 Task: Look for properties that are listed on Redfin for more than 90 days.
Action: Mouse moved to (773, 68)
Screenshot: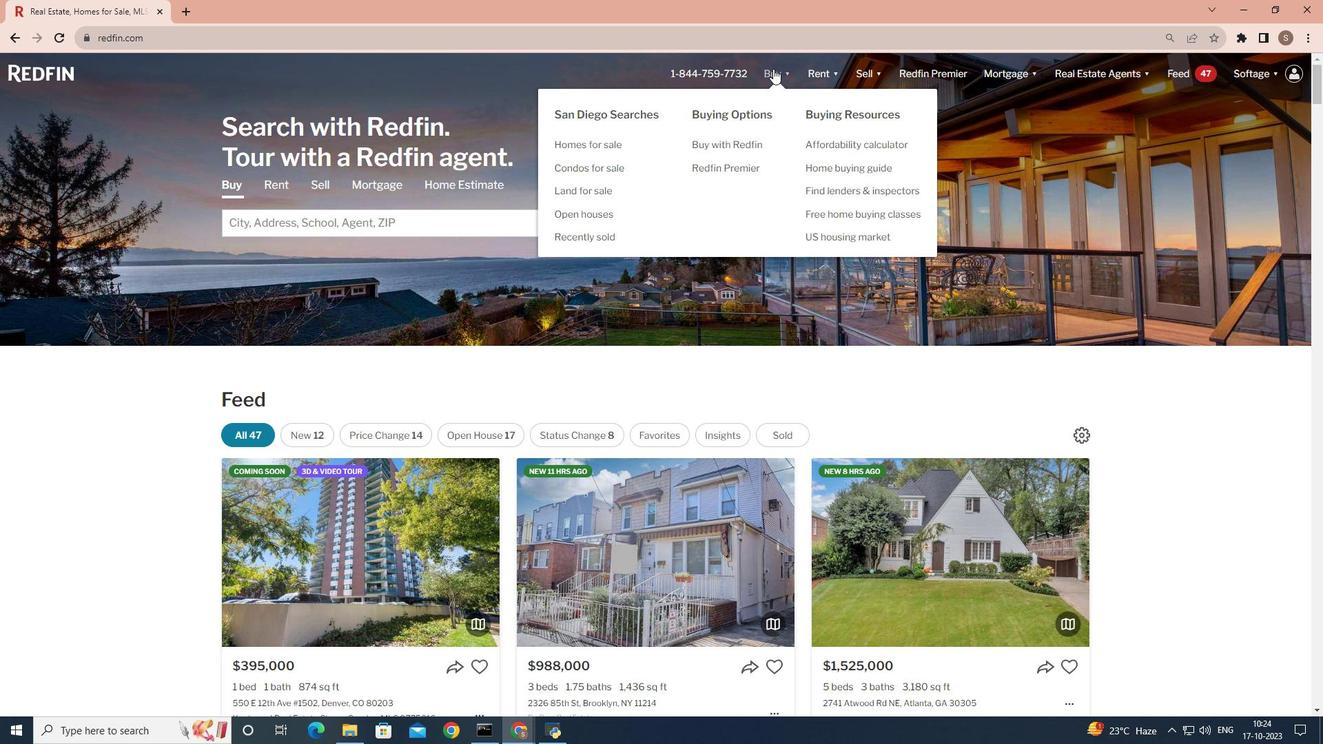 
Action: Mouse pressed left at (773, 68)
Screenshot: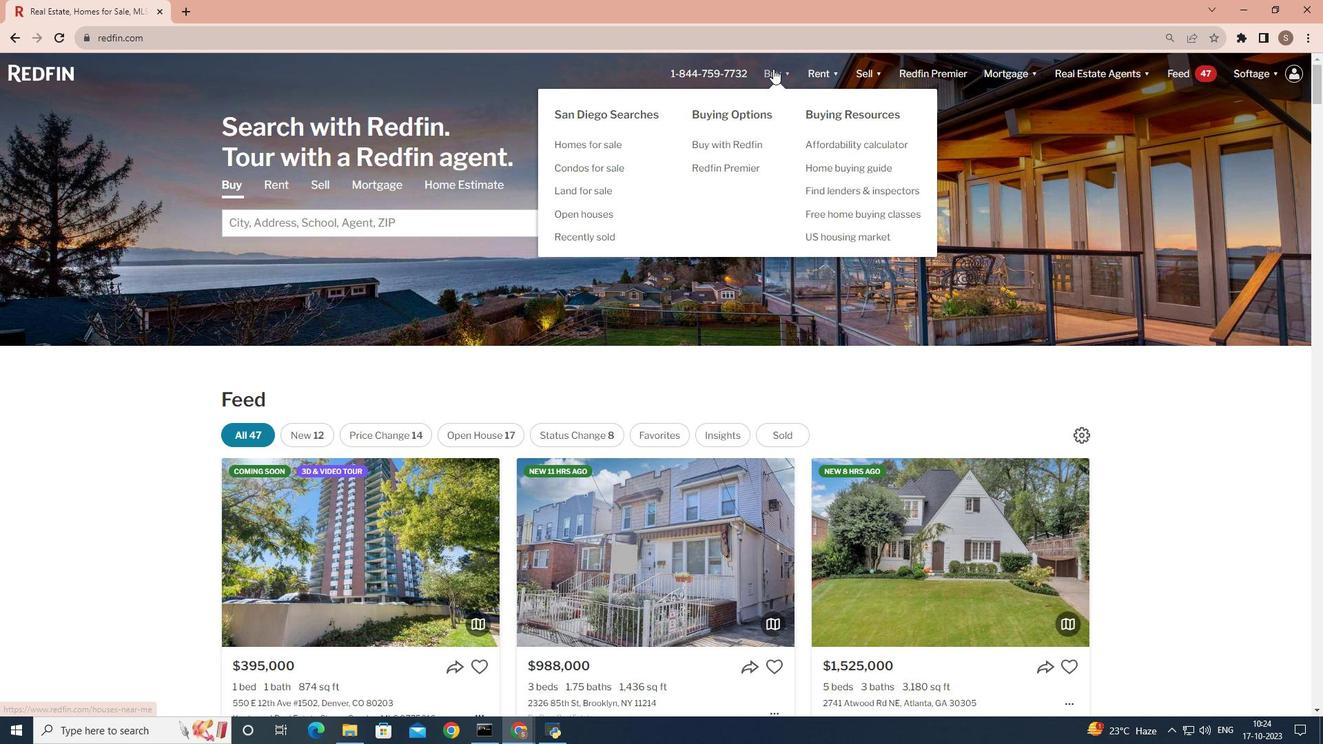
Action: Mouse moved to (343, 290)
Screenshot: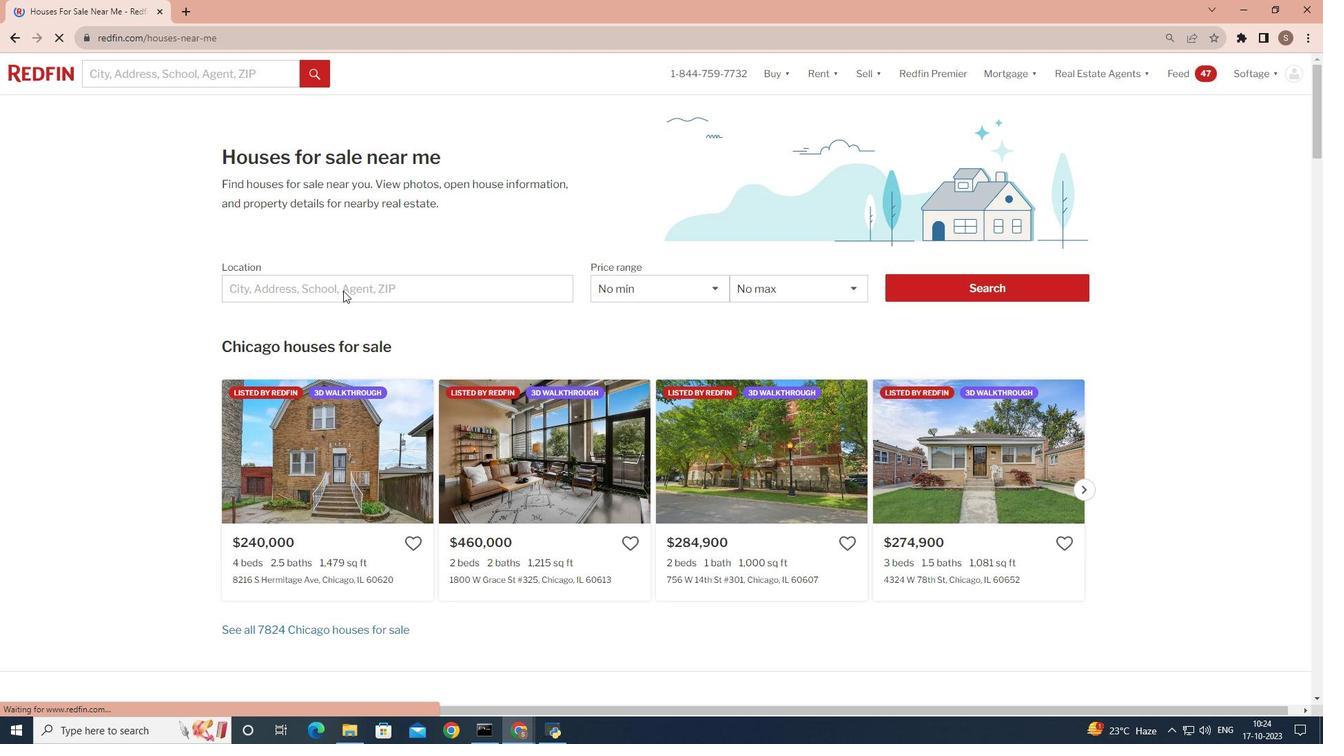 
Action: Mouse pressed left at (343, 290)
Screenshot: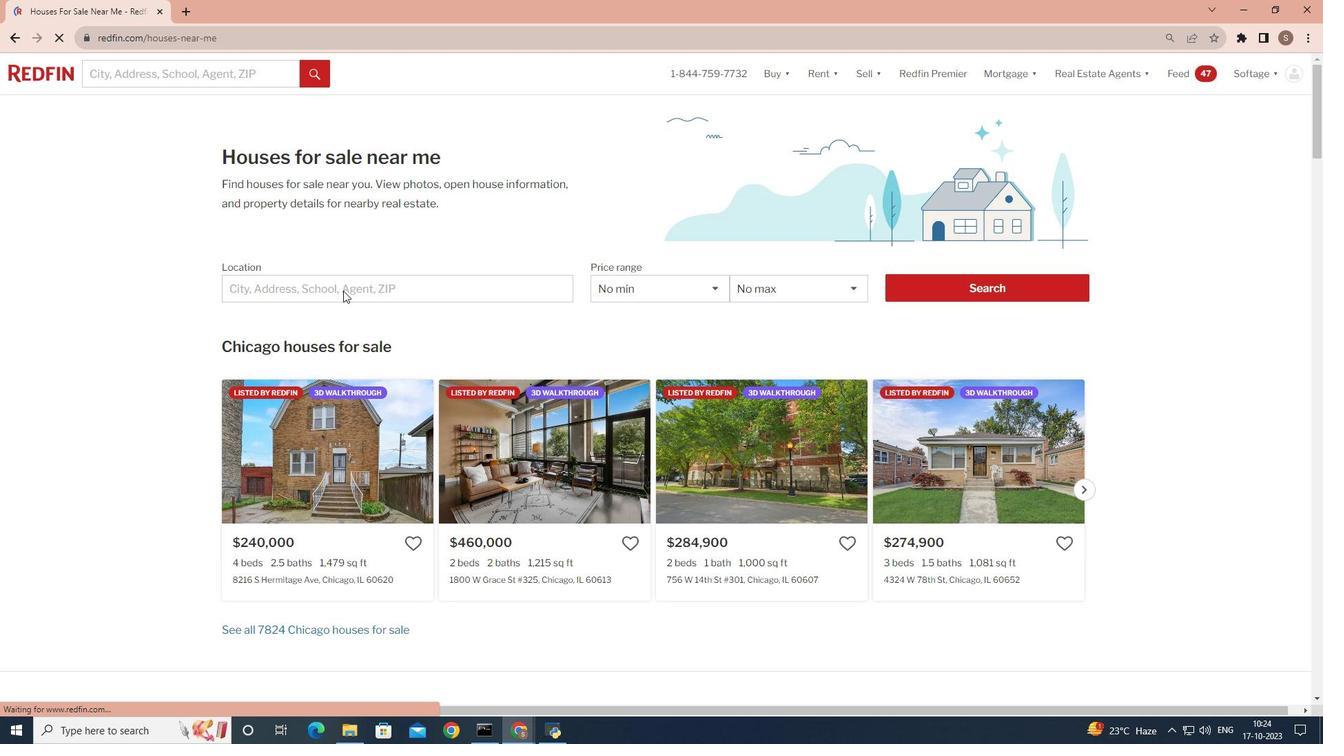 
Action: Mouse moved to (337, 286)
Screenshot: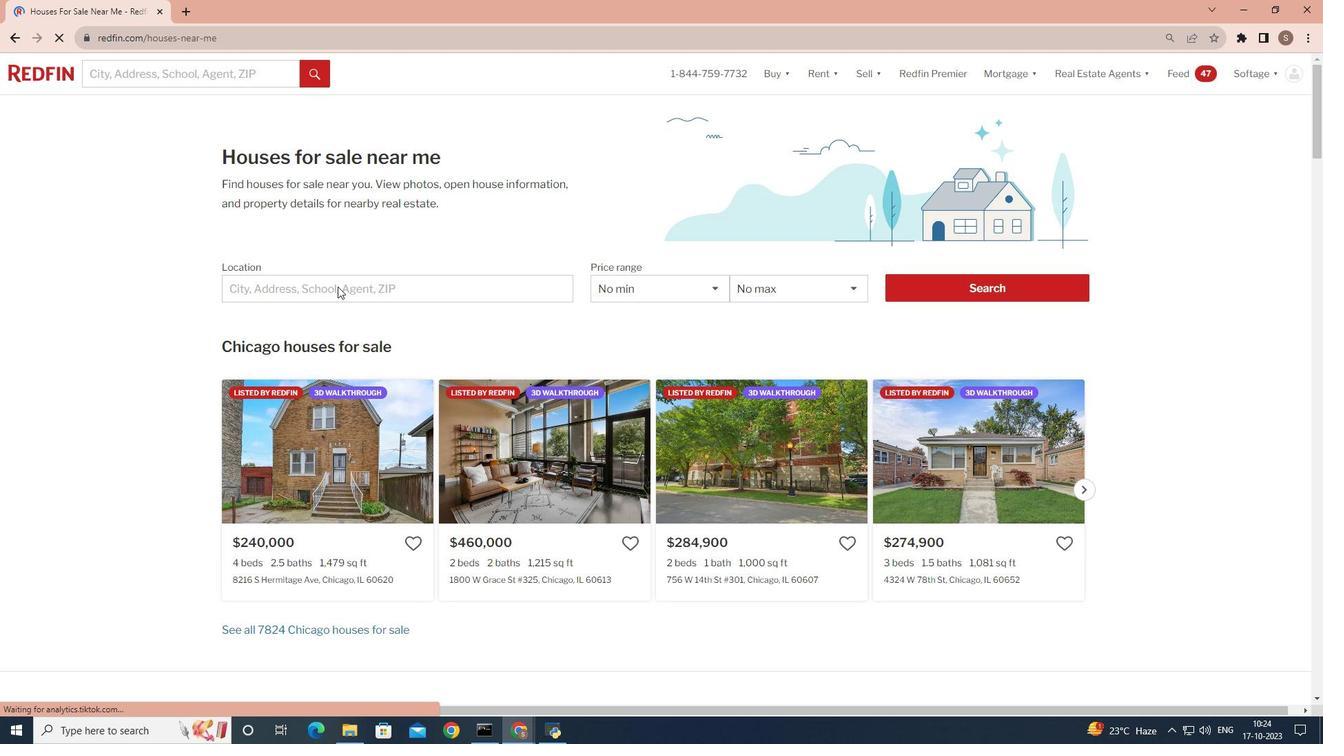 
Action: Mouse pressed left at (337, 286)
Screenshot: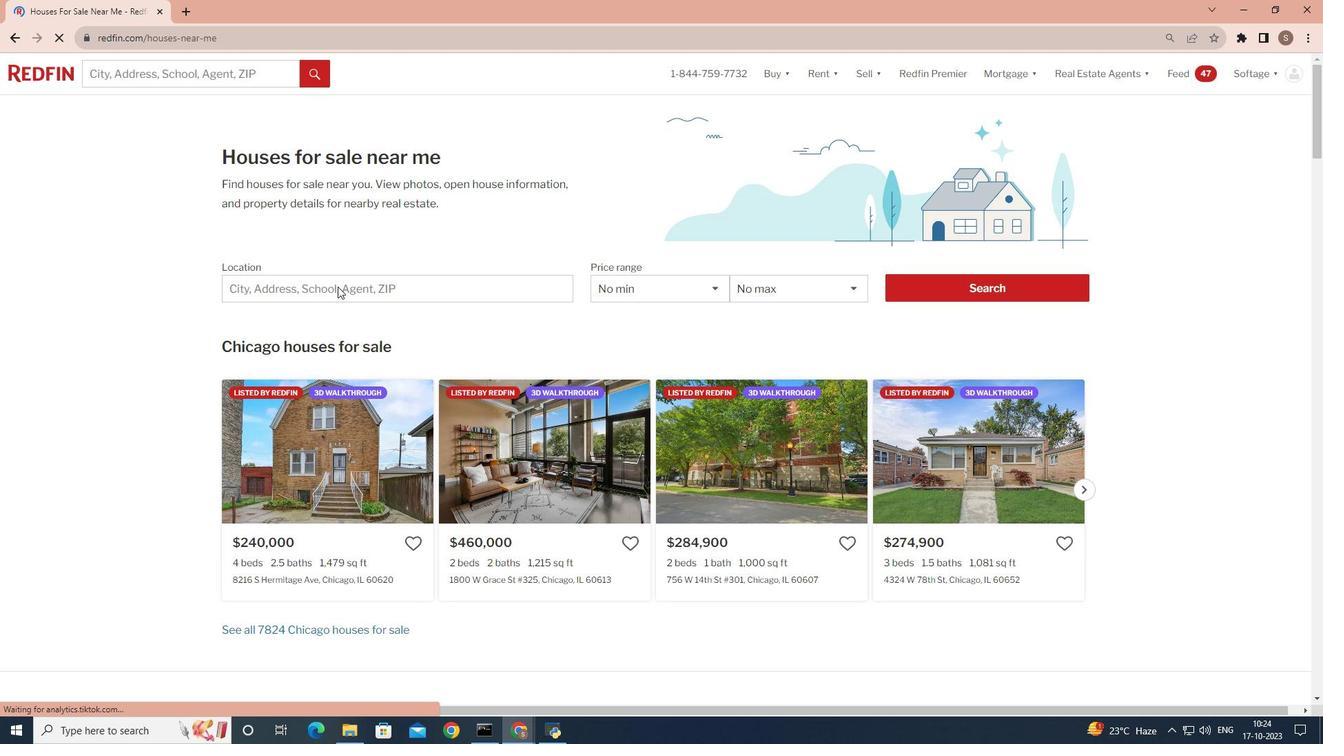 
Action: Mouse moved to (337, 286)
Screenshot: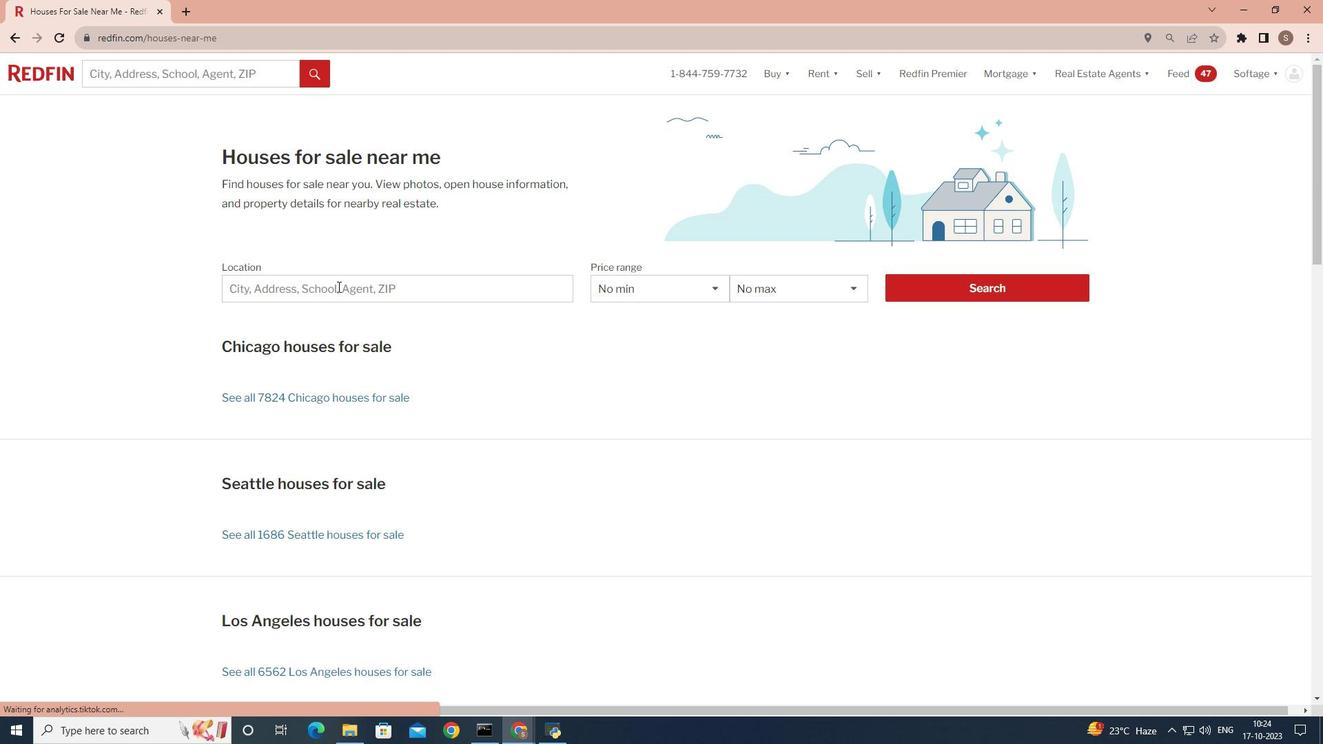 
Action: Mouse pressed left at (337, 286)
Screenshot: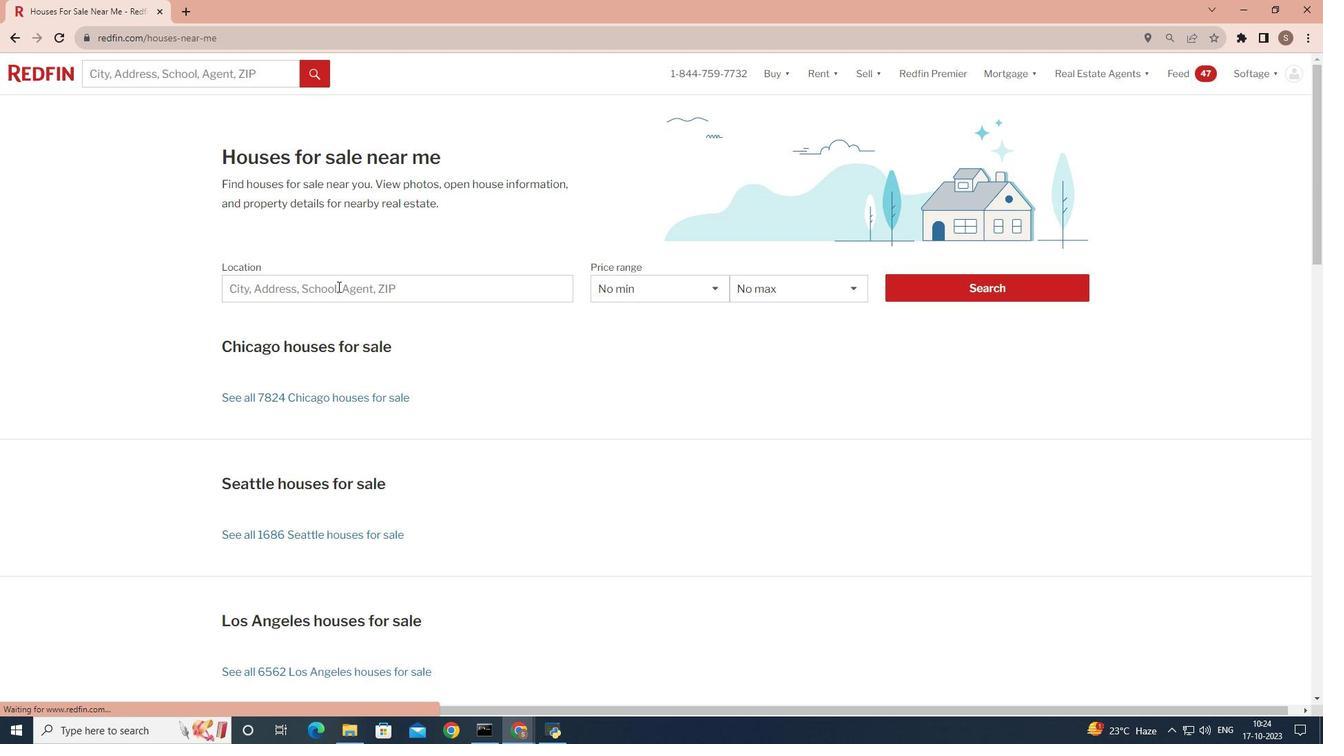 
Action: Key pressed <Key.shift>San<Key.space><Key.shift>Diego
Screenshot: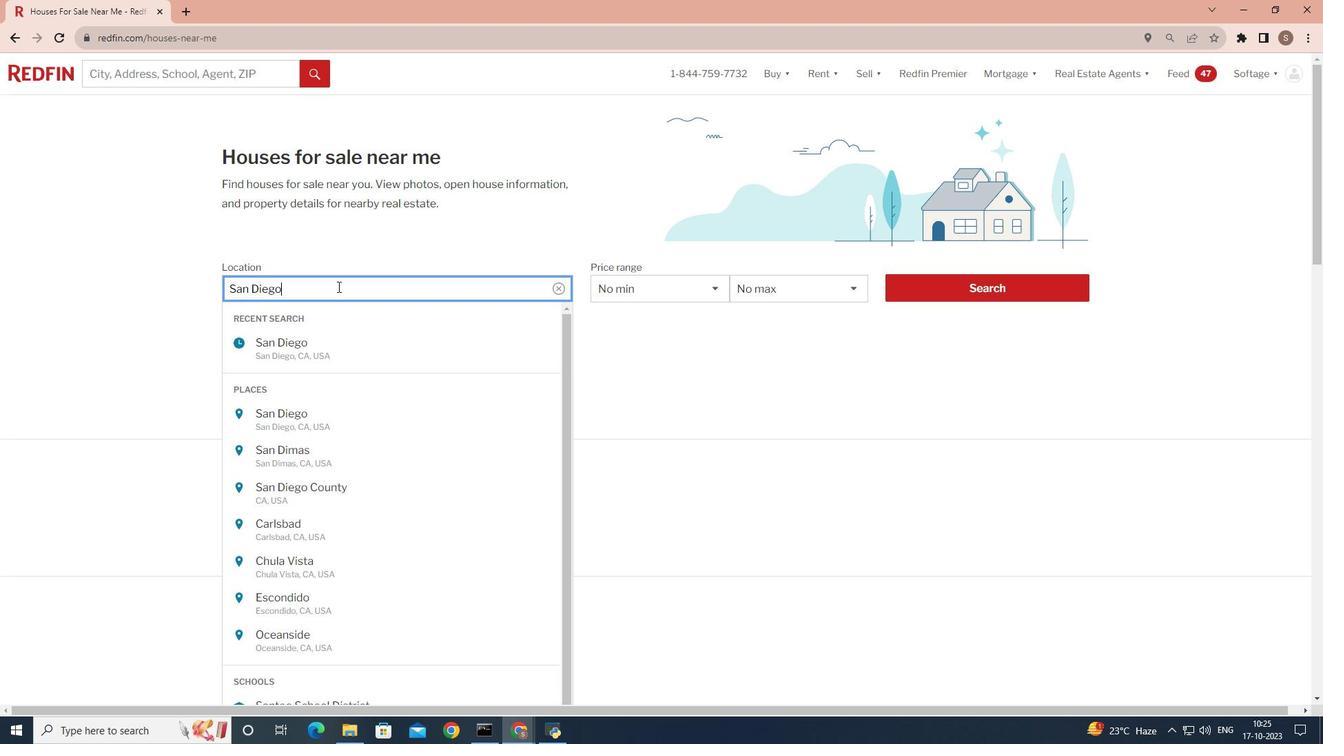 
Action: Mouse moved to (992, 276)
Screenshot: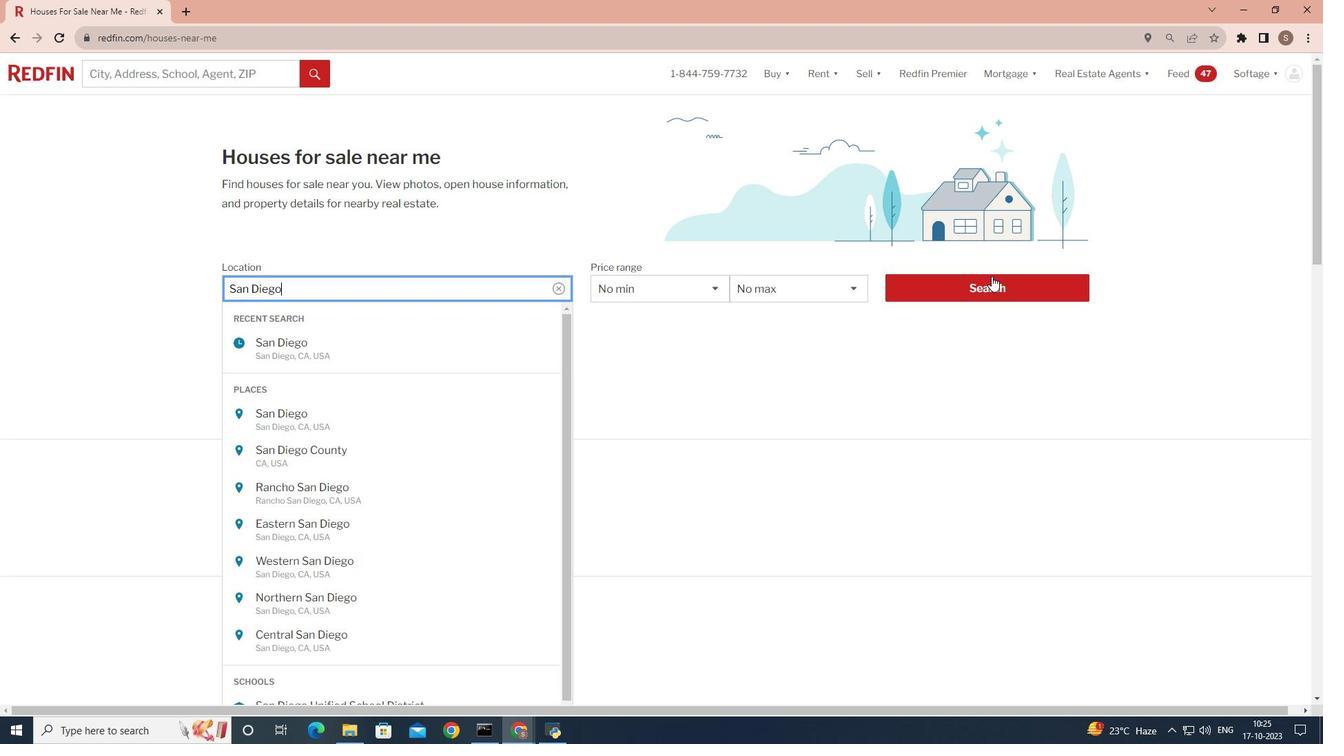 
Action: Mouse pressed left at (992, 276)
Screenshot: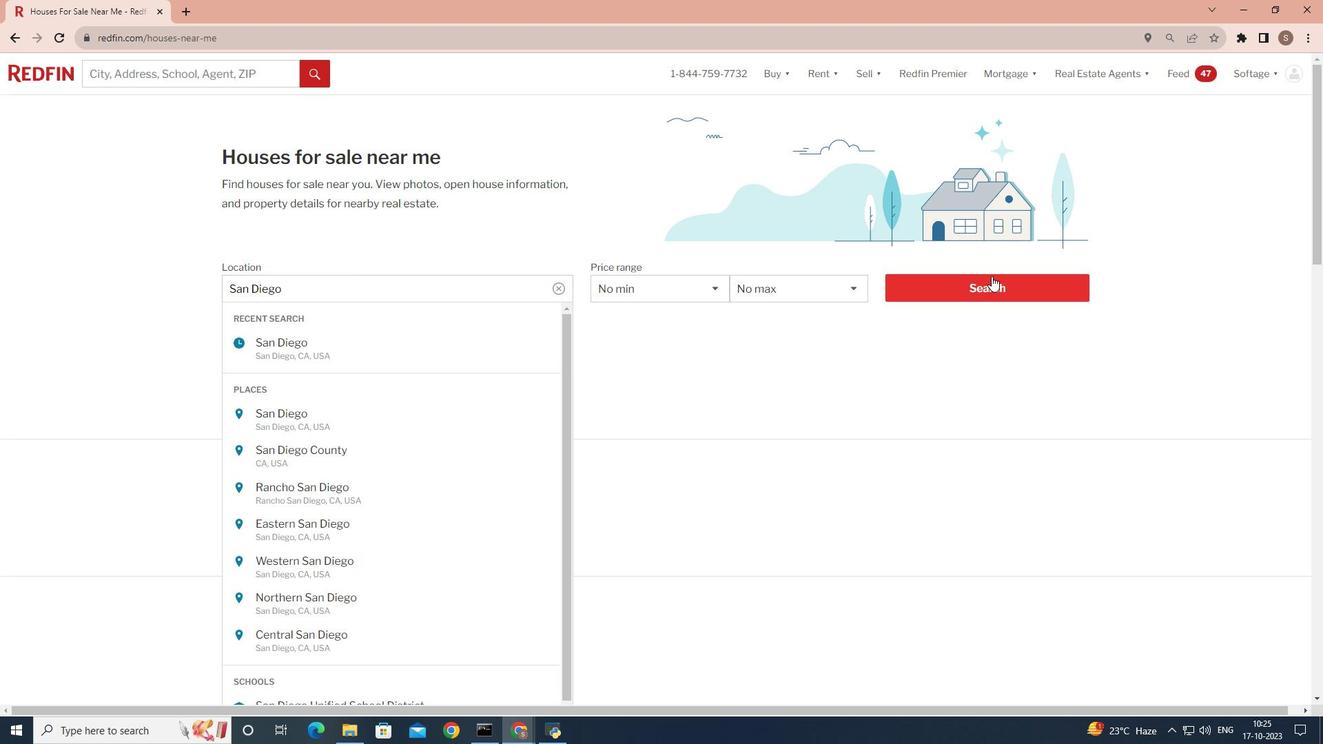 
Action: Mouse moved to (1001, 282)
Screenshot: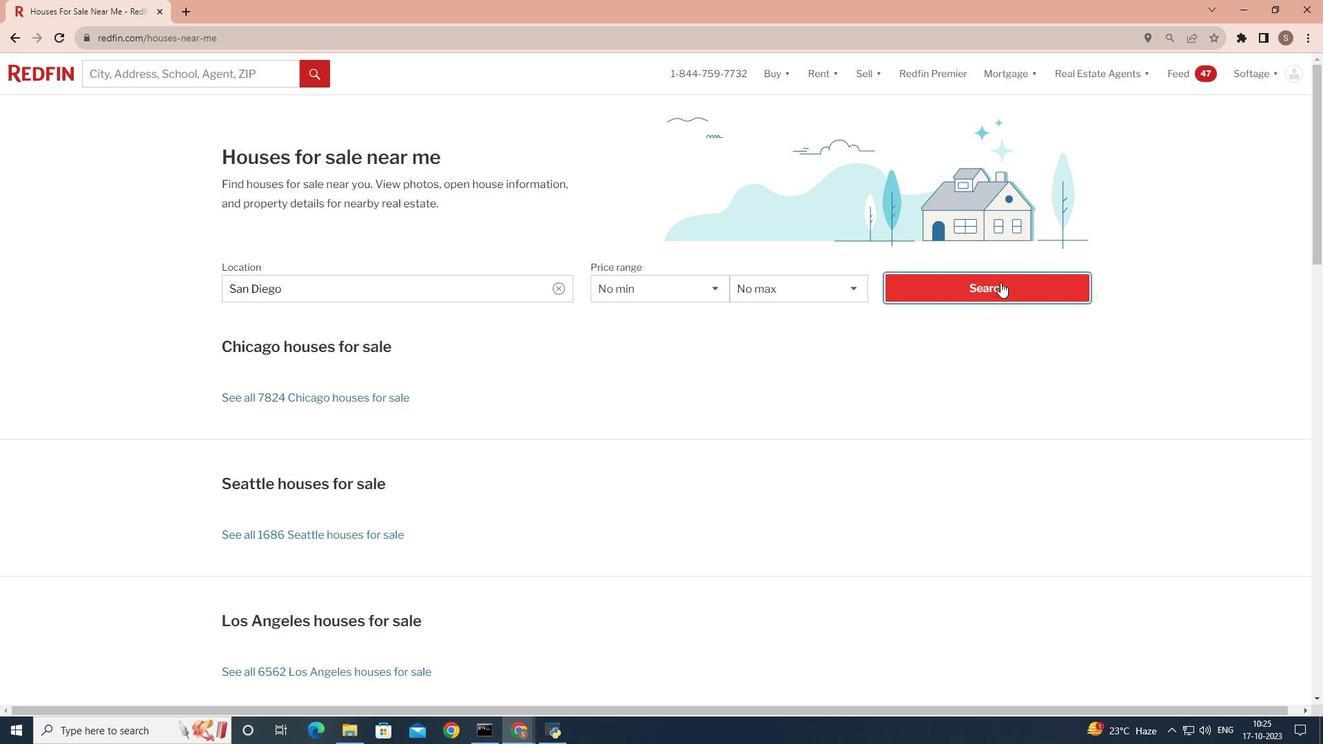 
Action: Mouse pressed left at (1001, 282)
Screenshot: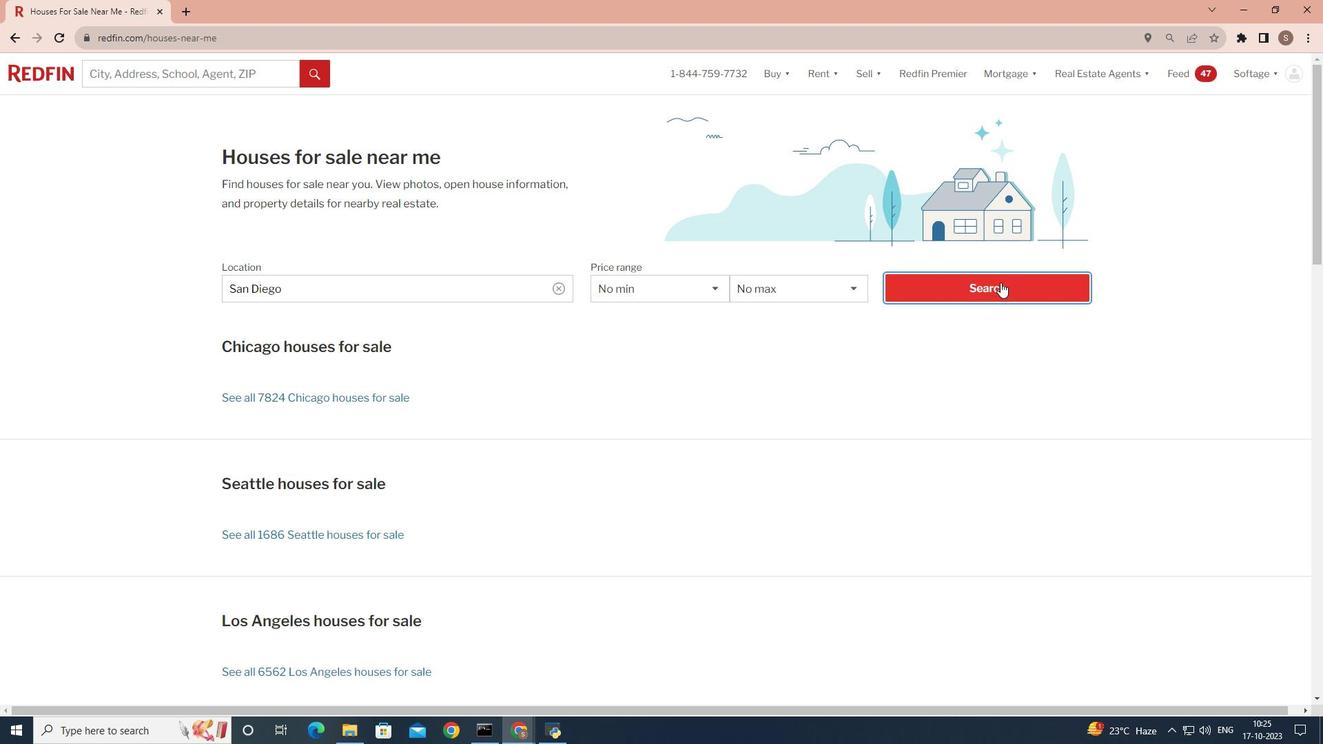 
Action: Mouse moved to (1172, 165)
Screenshot: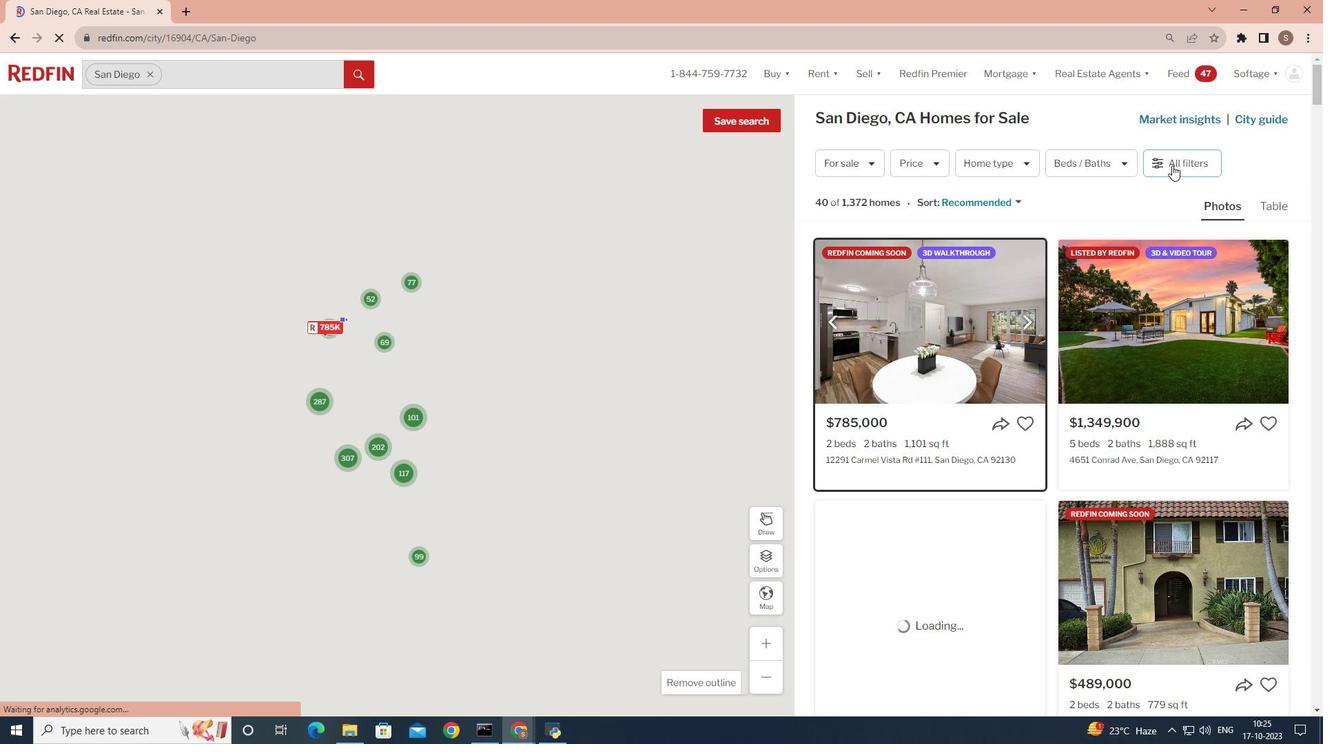 
Action: Mouse pressed left at (1172, 165)
Screenshot: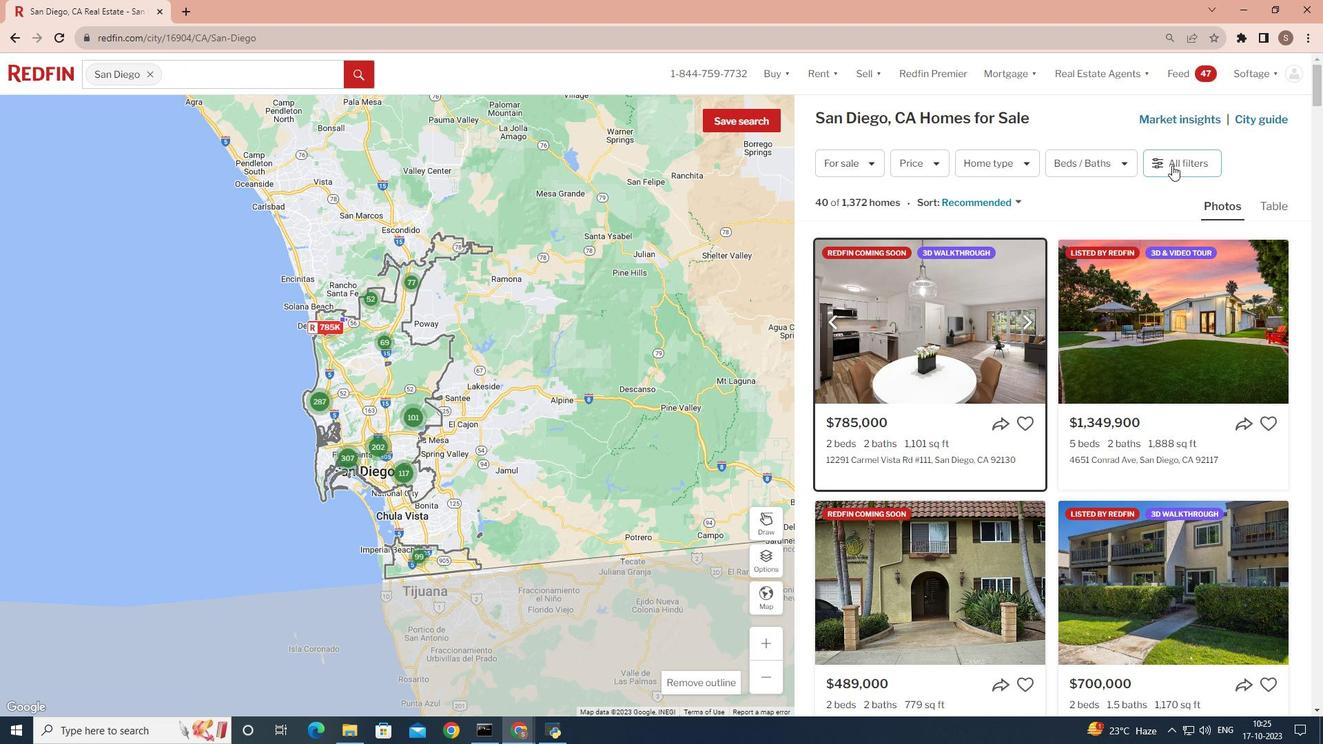 
Action: Mouse moved to (1168, 319)
Screenshot: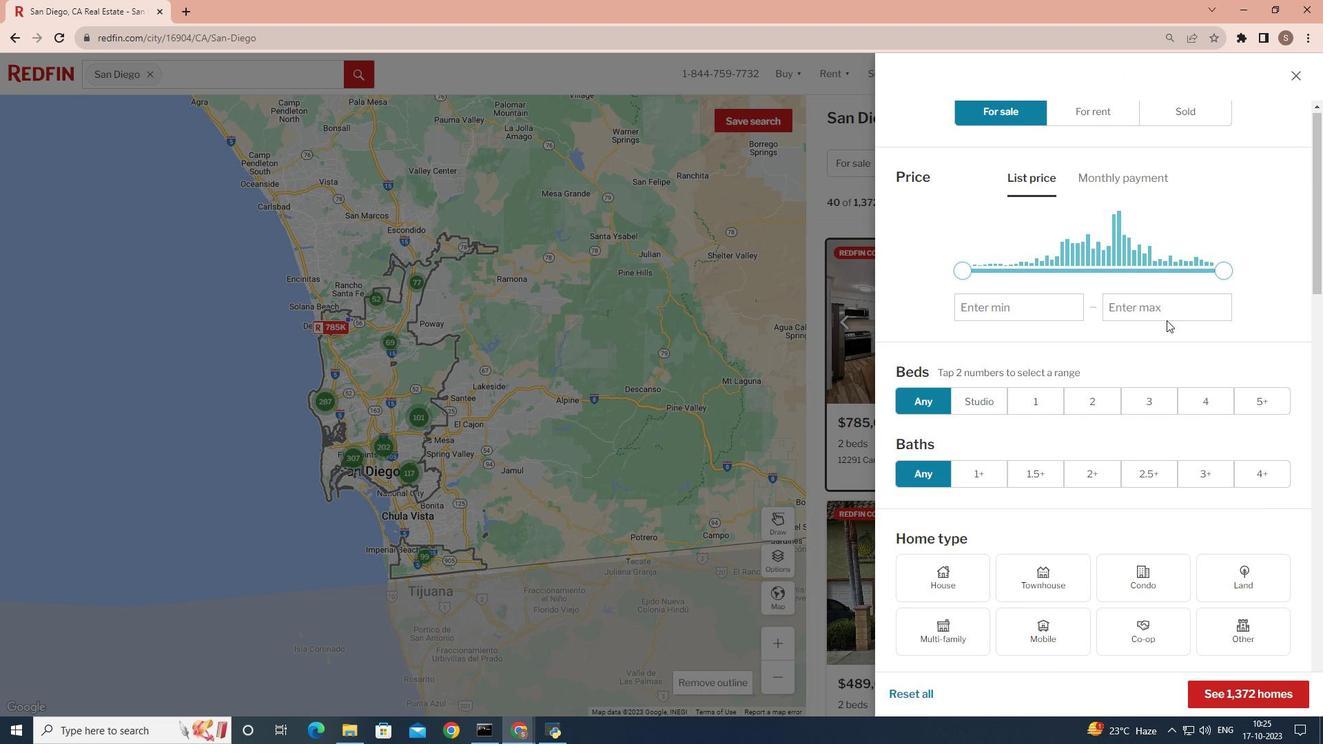 
Action: Mouse scrolled (1168, 318) with delta (0, 0)
Screenshot: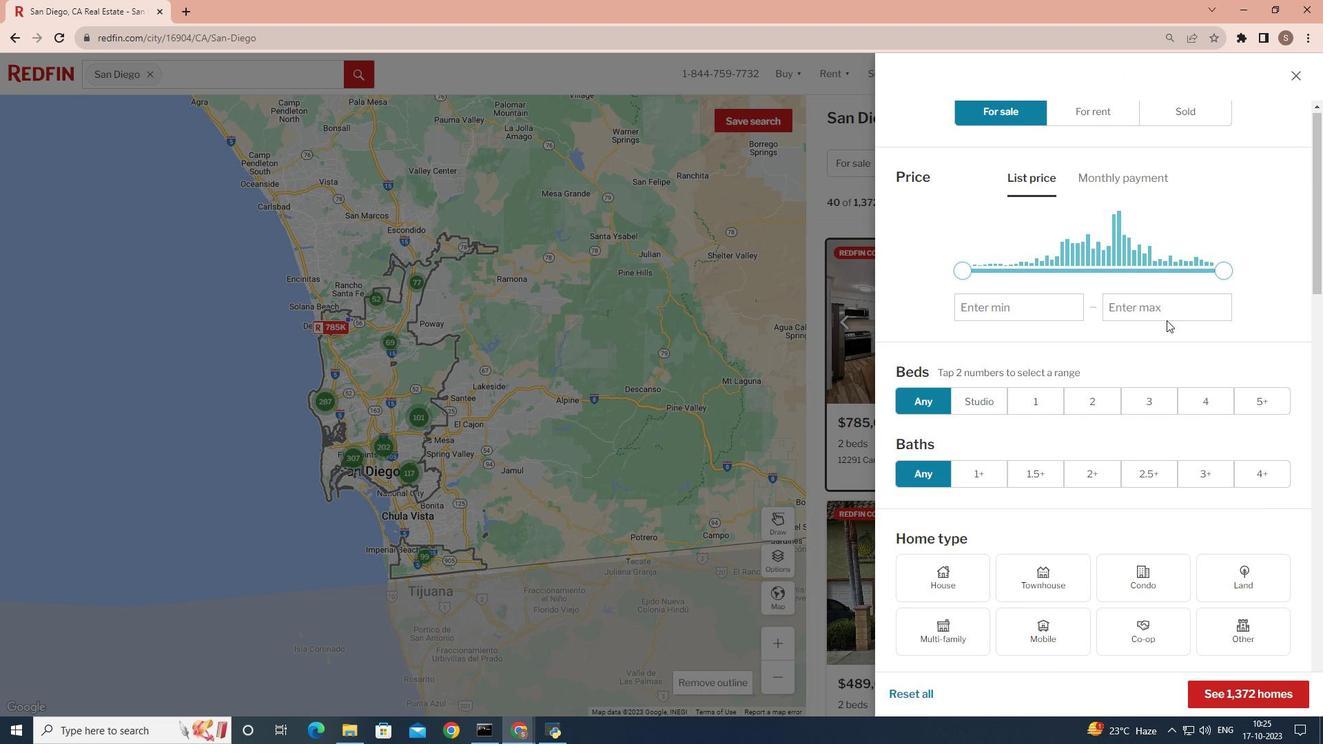
Action: Mouse moved to (1167, 320)
Screenshot: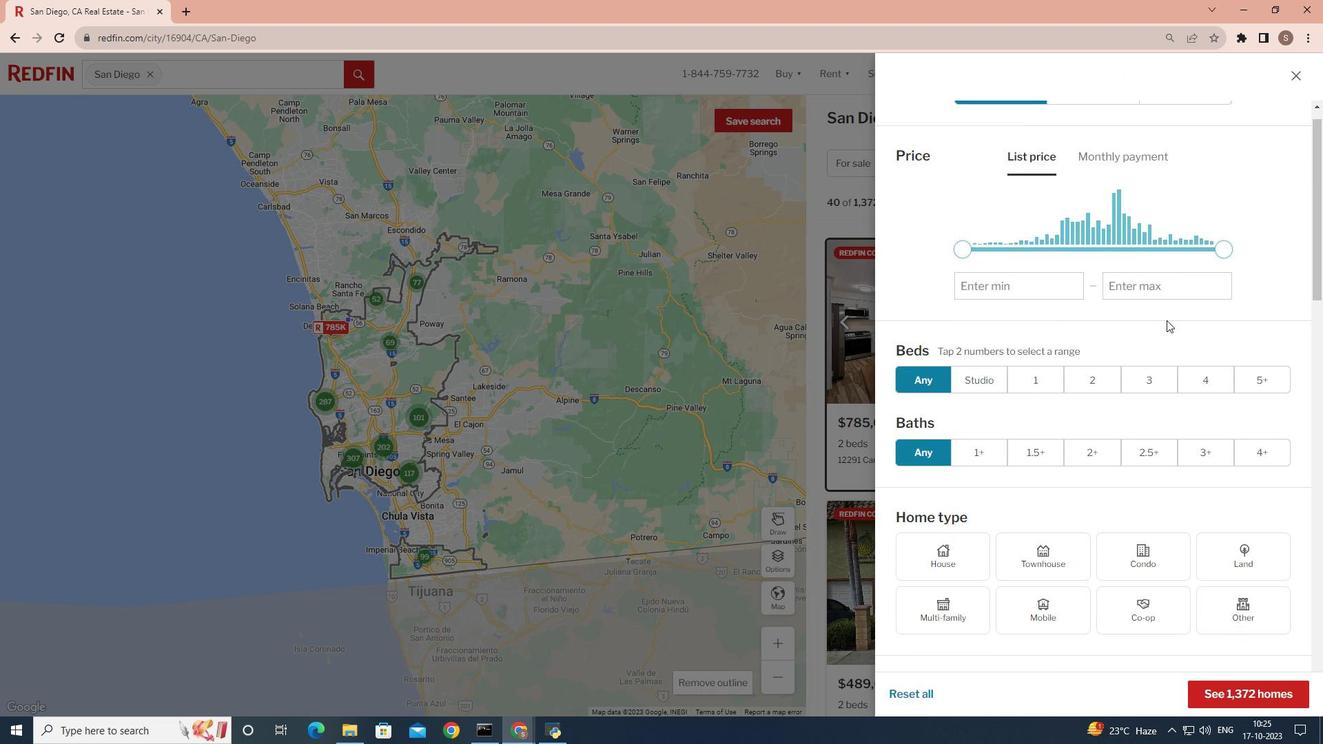 
Action: Mouse scrolled (1167, 319) with delta (0, 0)
Screenshot: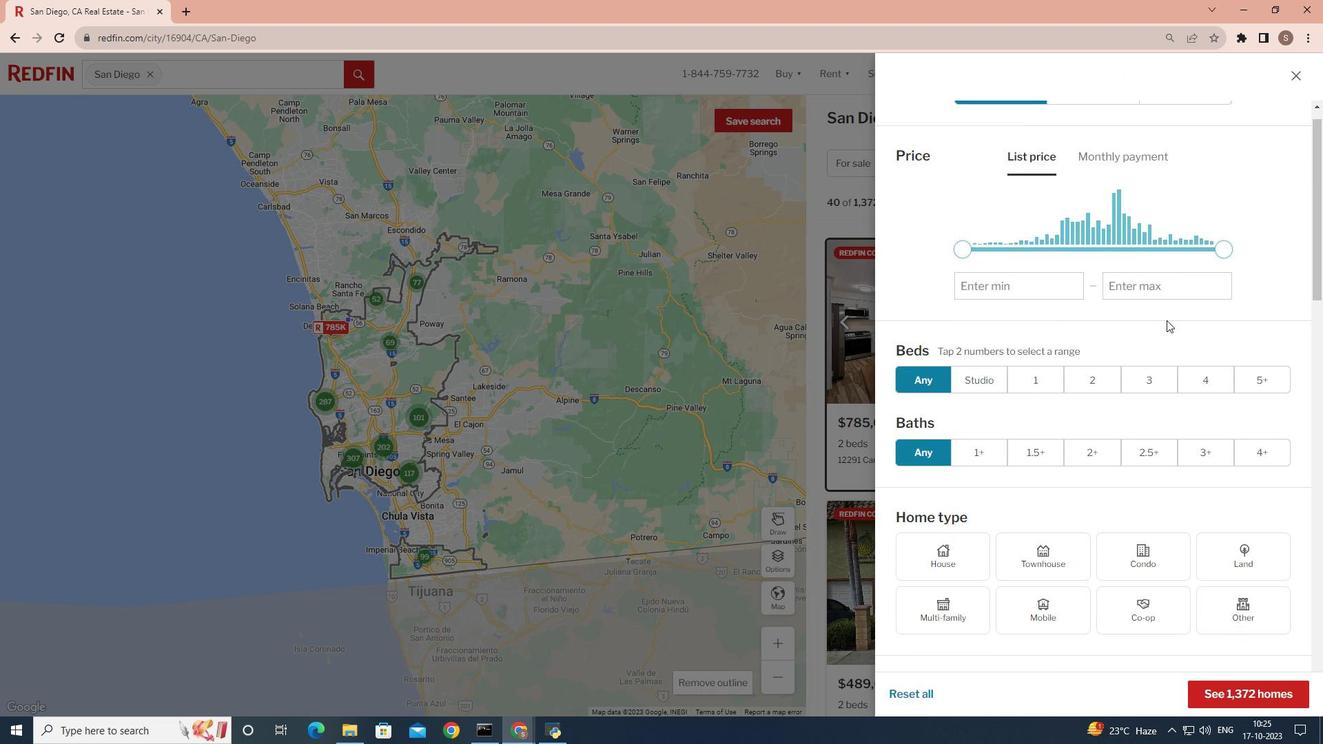 
Action: Mouse scrolled (1167, 319) with delta (0, 0)
Screenshot: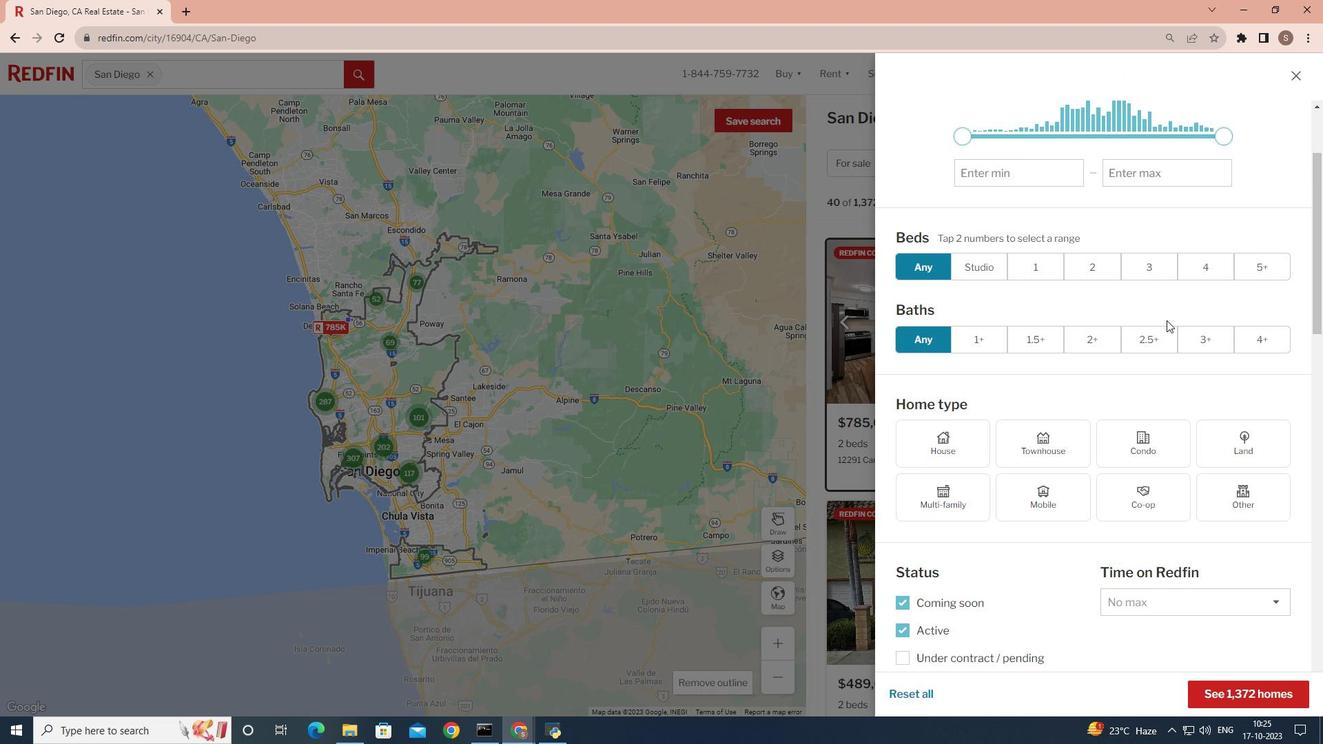 
Action: Mouse scrolled (1167, 319) with delta (0, 0)
Screenshot: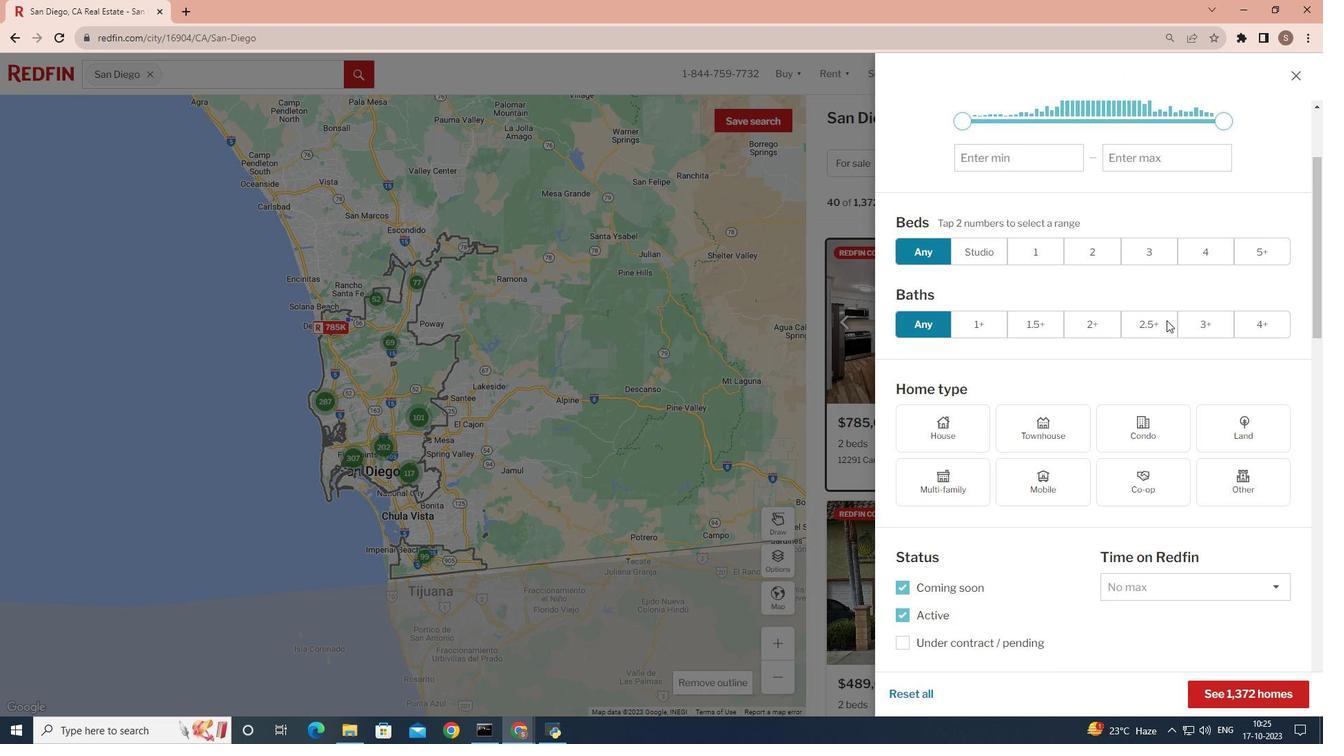 
Action: Mouse scrolled (1167, 319) with delta (0, 0)
Screenshot: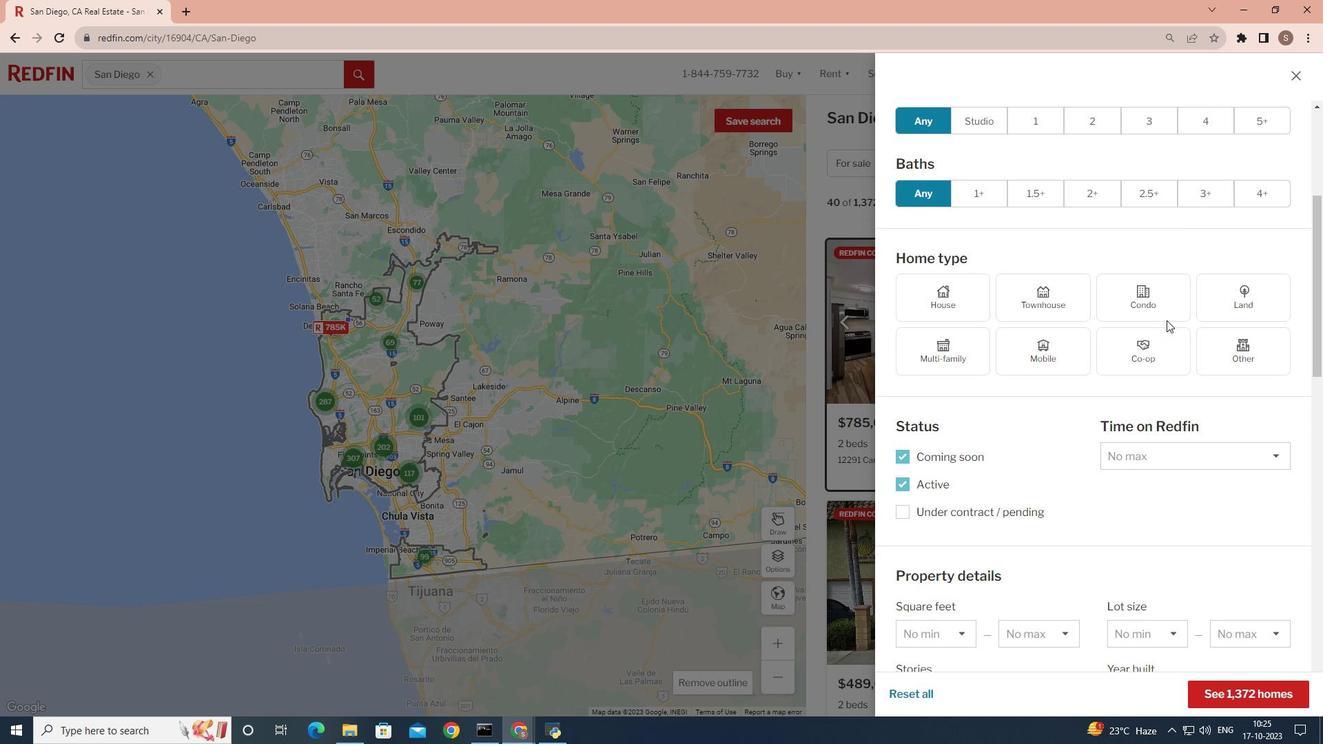 
Action: Mouse scrolled (1167, 319) with delta (0, 0)
Screenshot: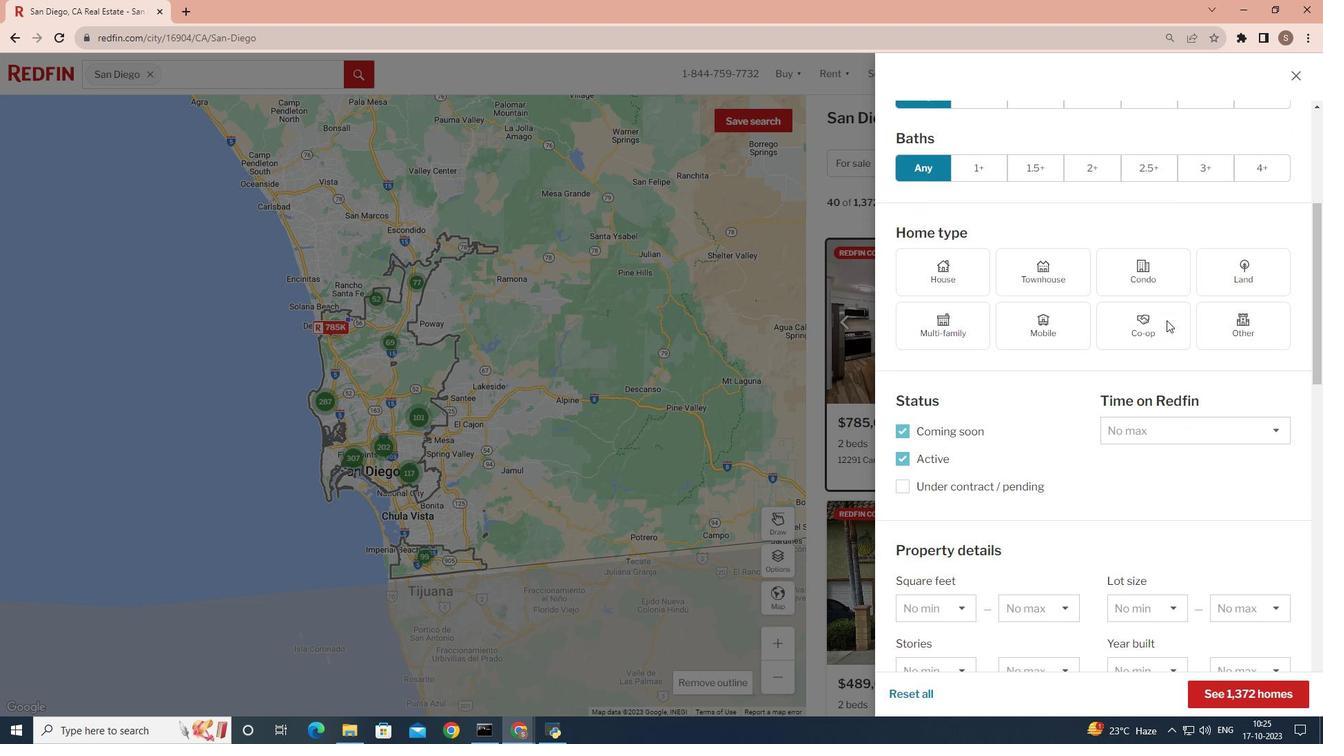 
Action: Mouse moved to (1277, 328)
Screenshot: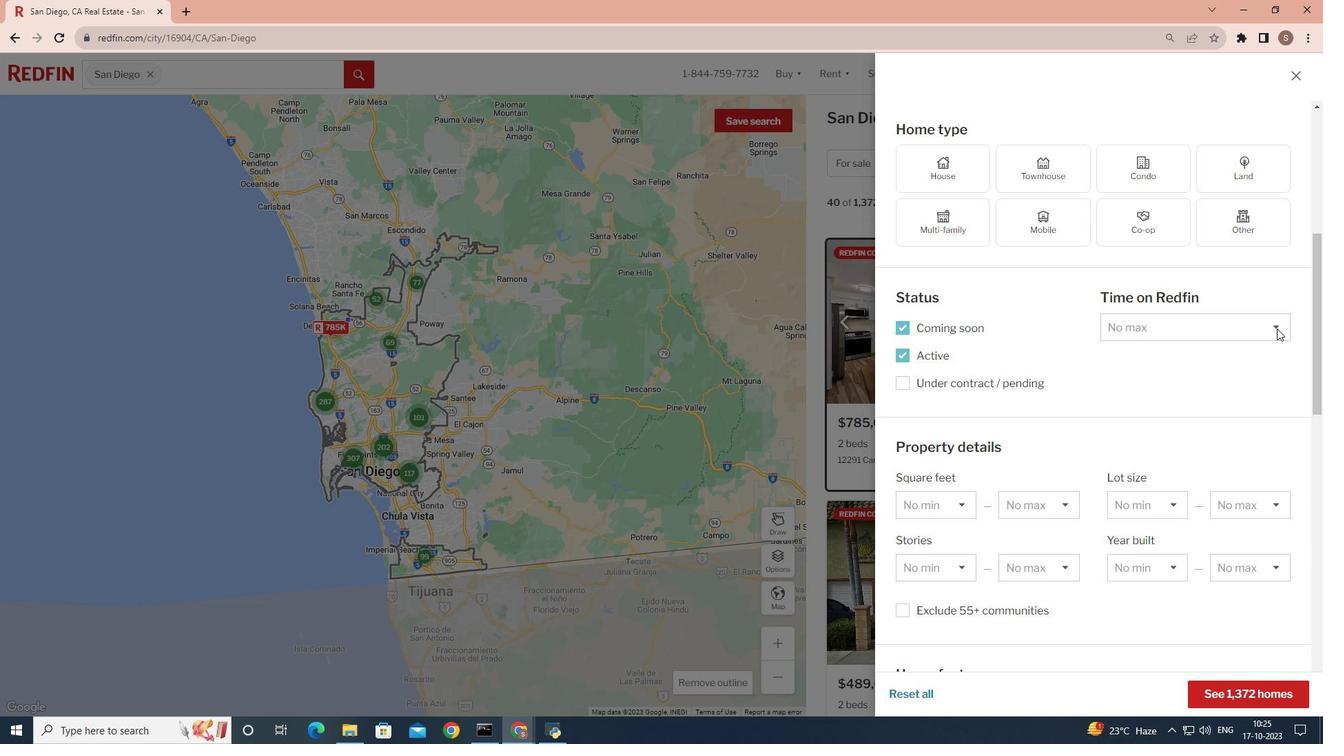 
Action: Mouse pressed left at (1277, 328)
Screenshot: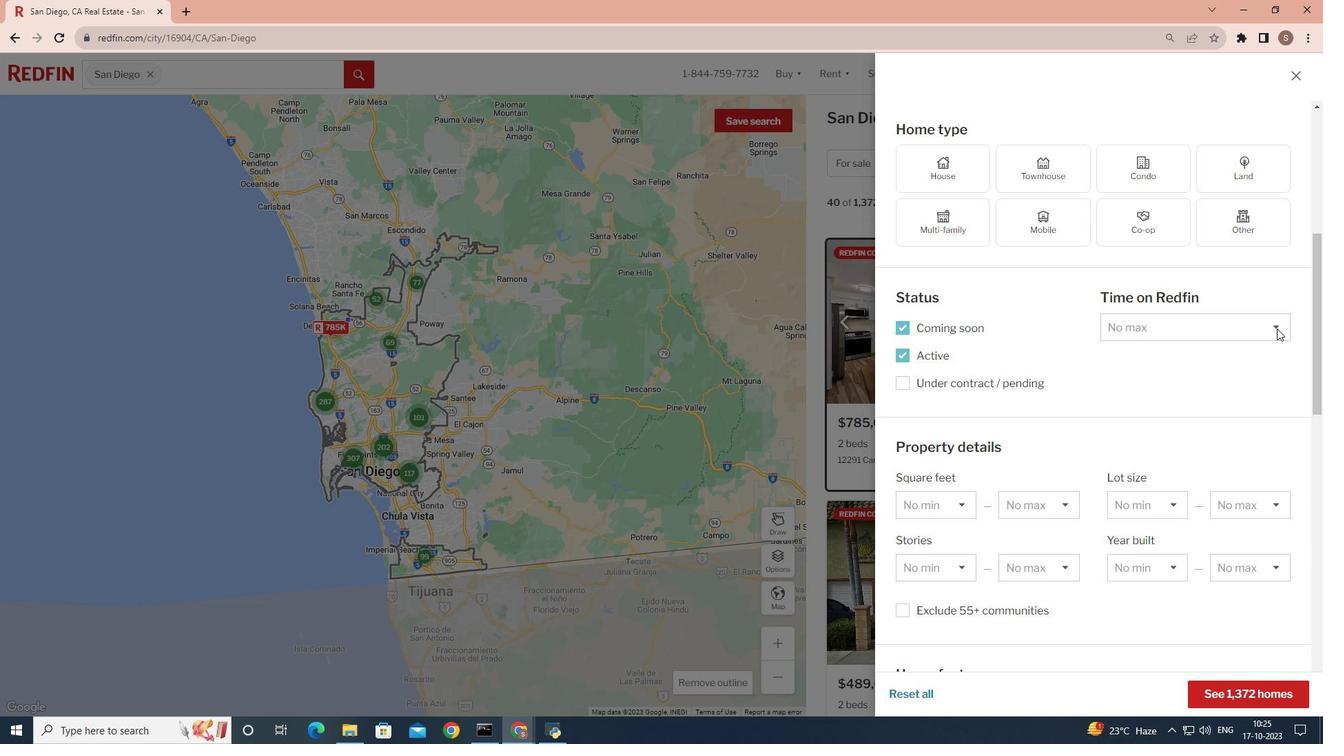 
Action: Mouse moved to (1217, 497)
Screenshot: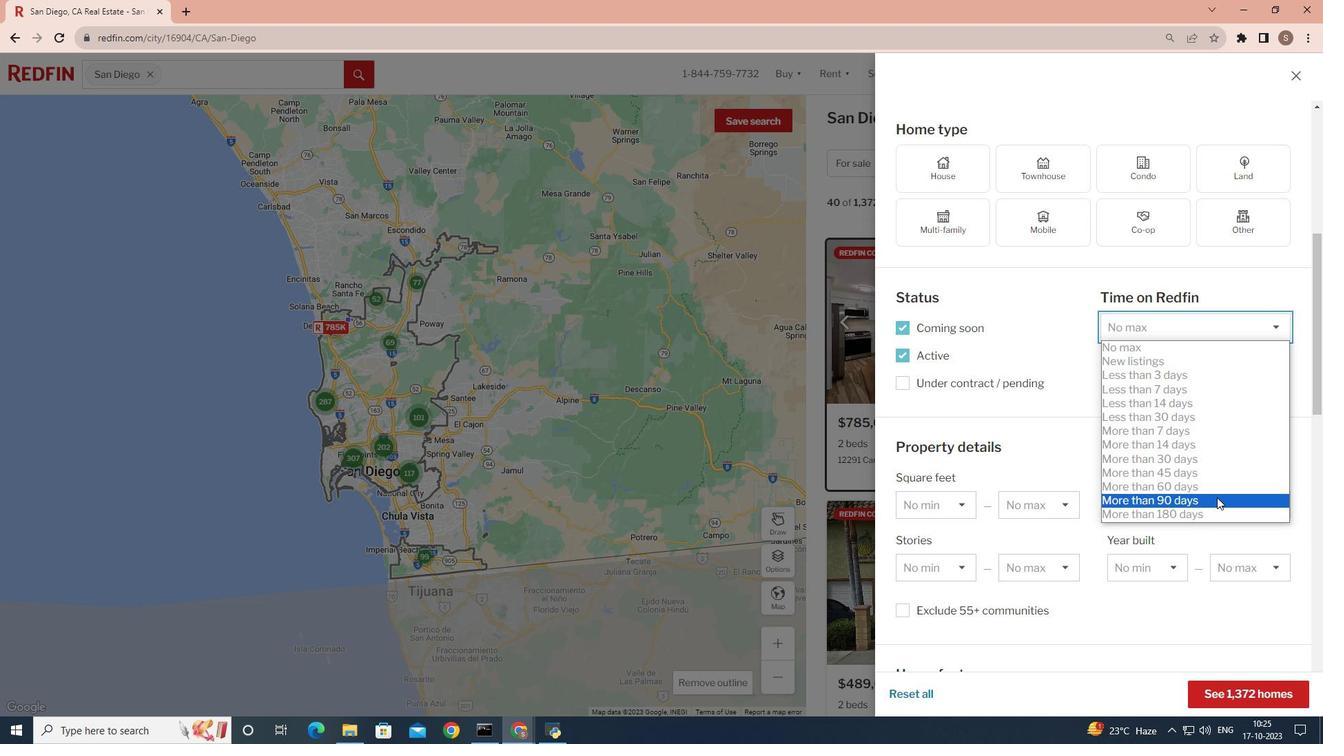 
Action: Mouse pressed left at (1217, 497)
Screenshot: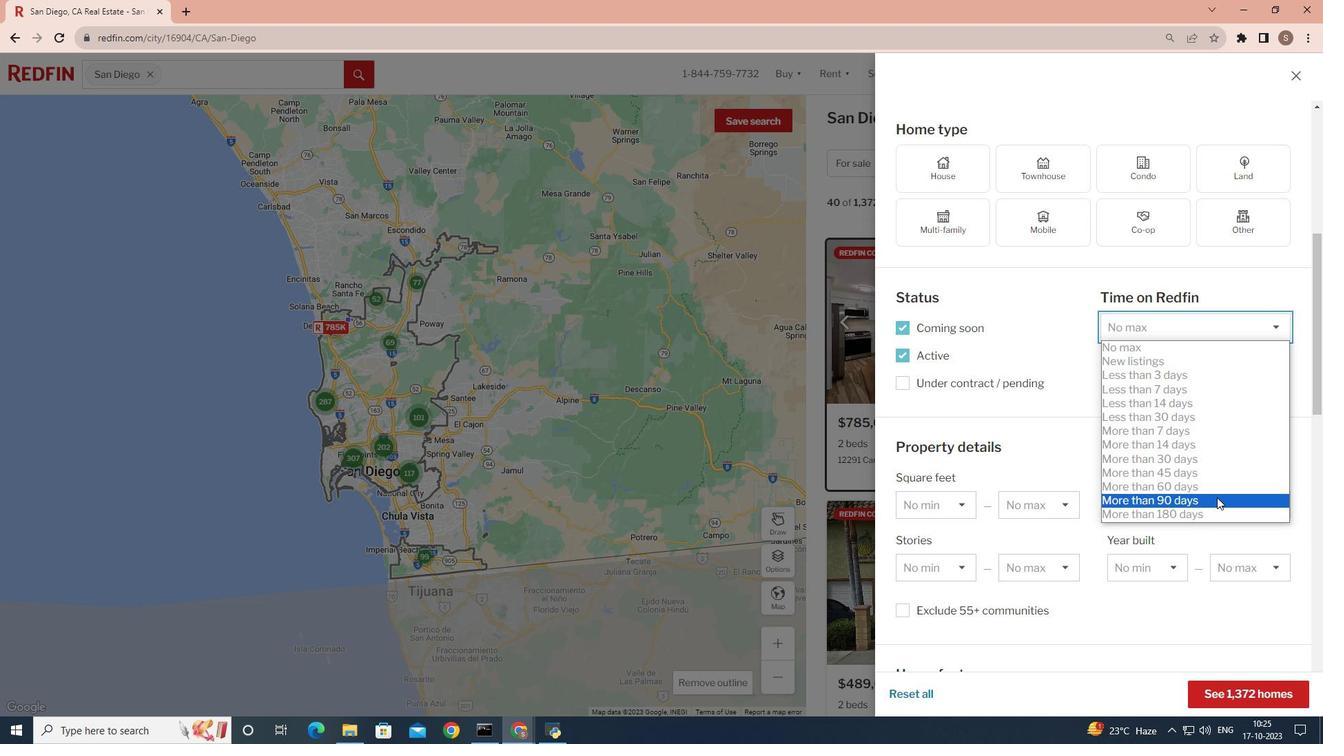 
Action: Mouse moved to (1247, 692)
Screenshot: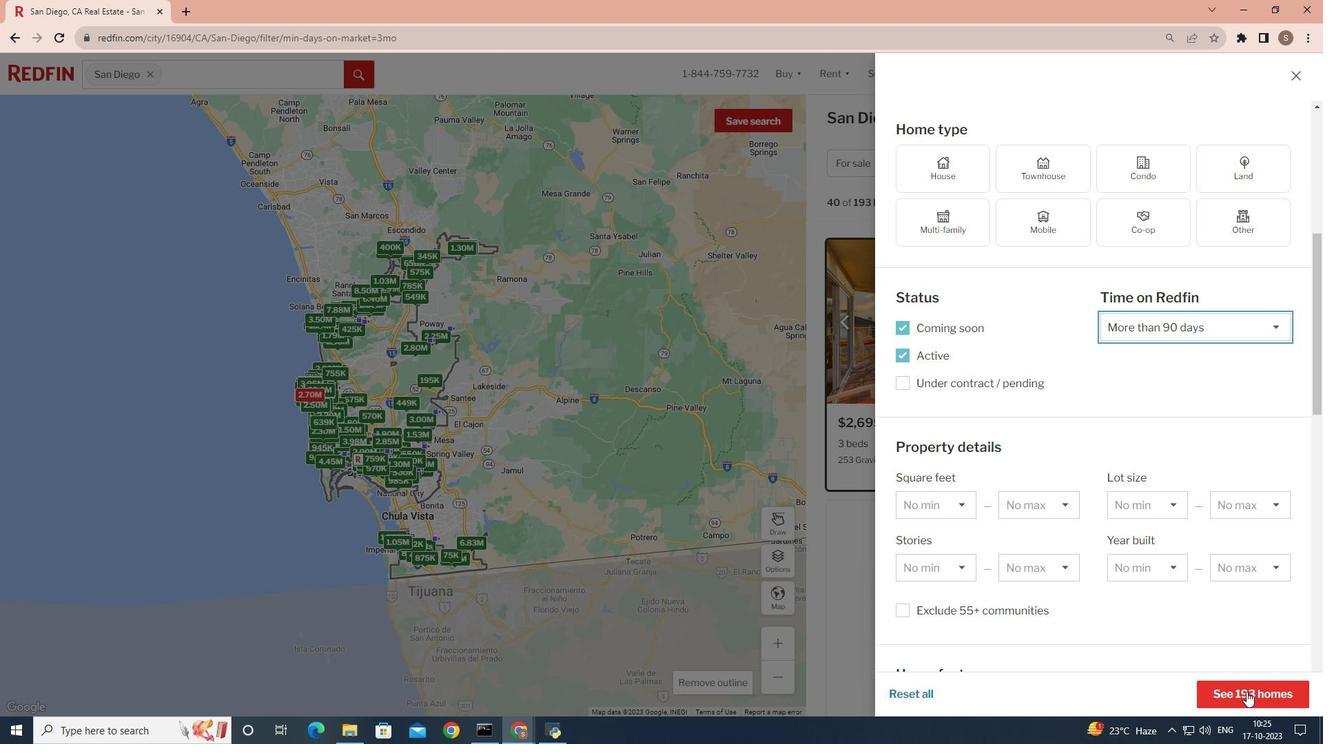 
Action: Mouse pressed left at (1247, 692)
Screenshot: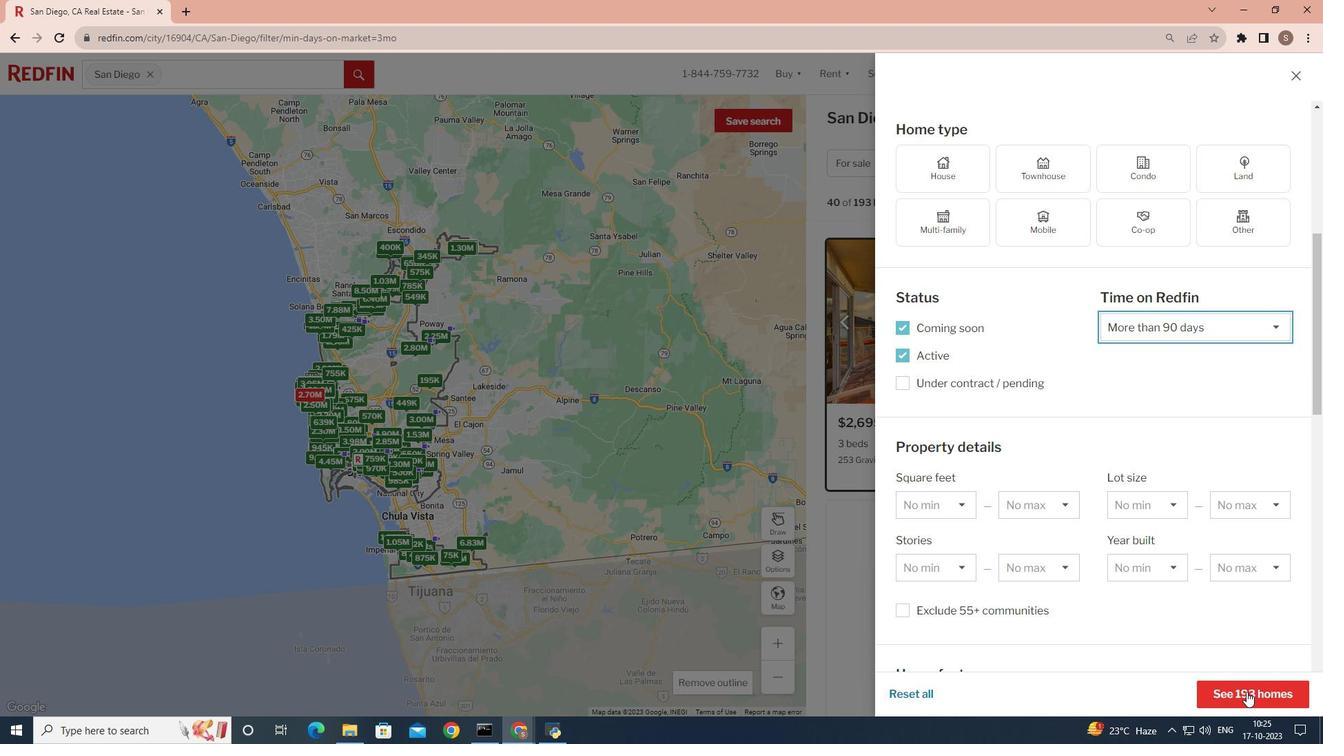 
Action: Mouse moved to (1248, 690)
Screenshot: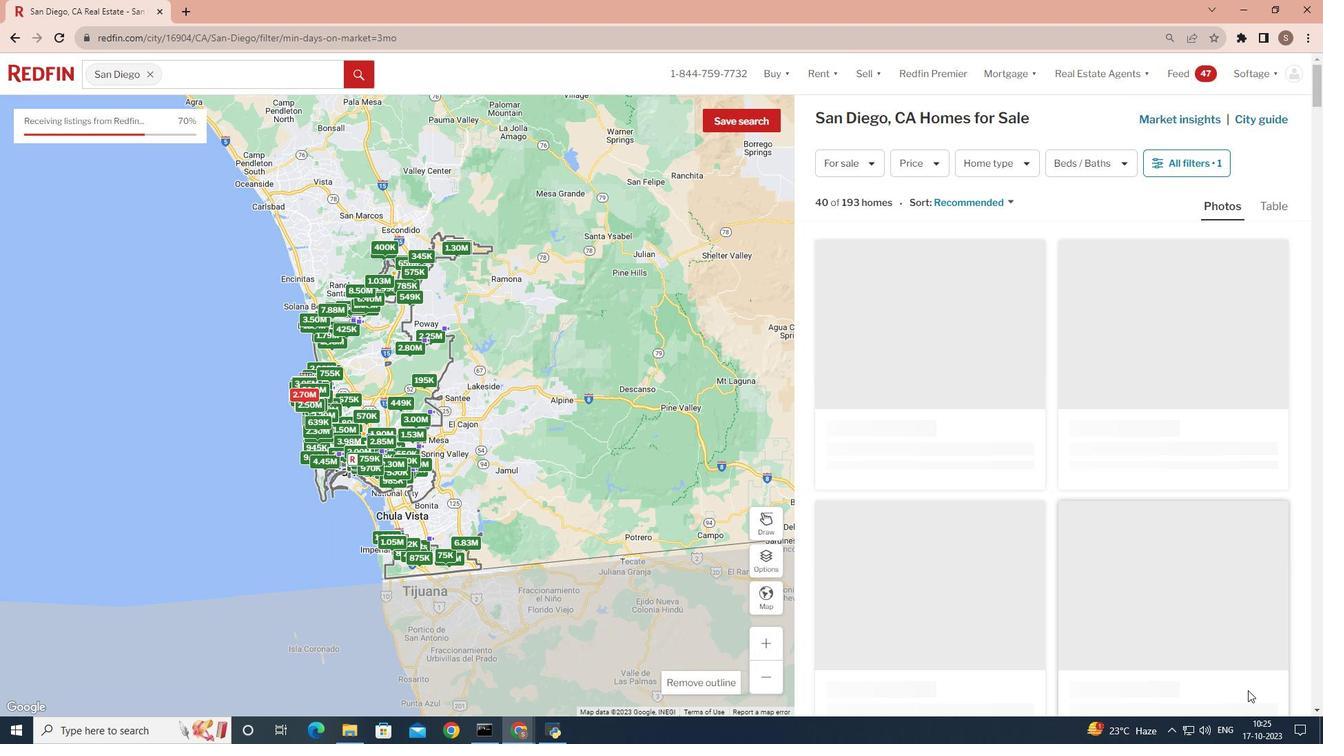 
